 Task: Create a section Dash & Dazzle and in the section, add a milestone Data Science Implementation in the project AgileRamp
Action: Mouse moved to (412, 520)
Screenshot: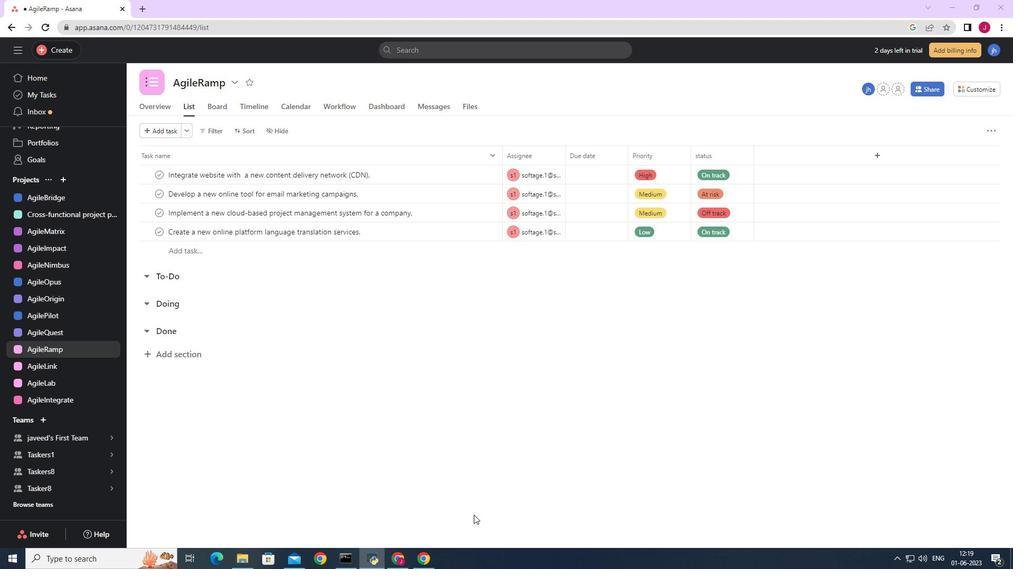 
Action: Mouse scrolled (412, 519) with delta (0, 0)
Screenshot: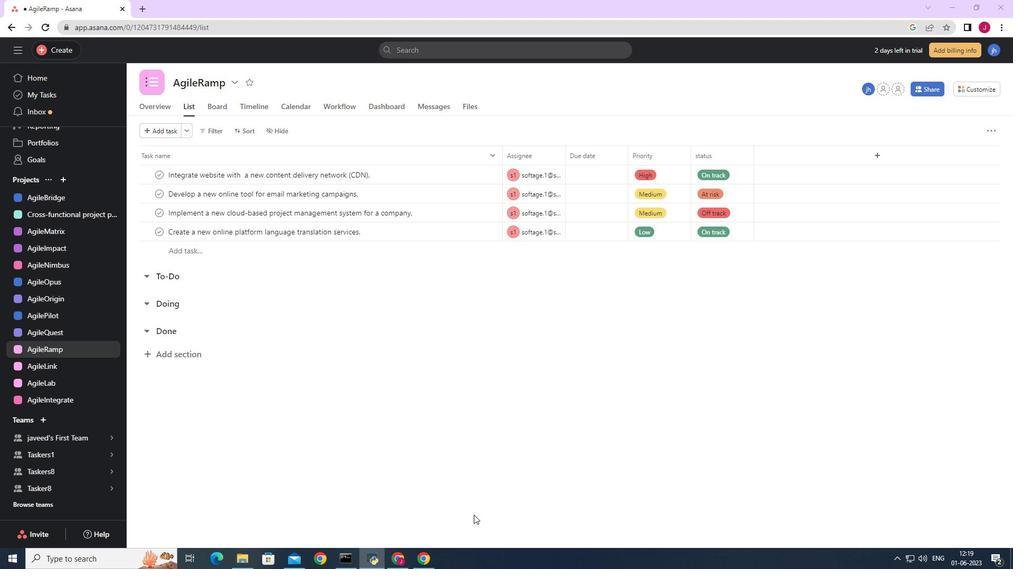 
Action: Mouse moved to (405, 523)
Screenshot: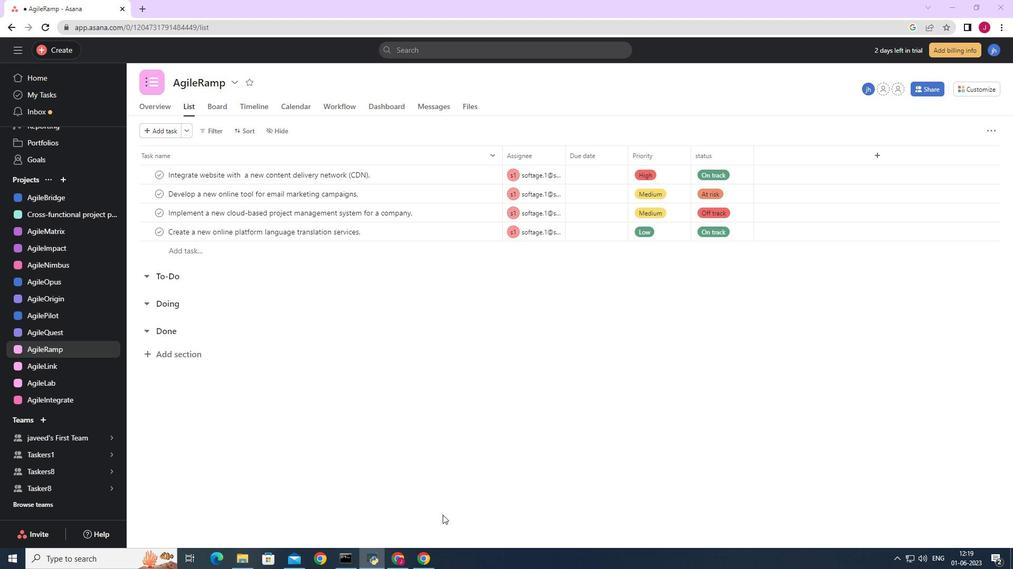 
Action: Mouse scrolled (405, 522) with delta (0, 0)
Screenshot: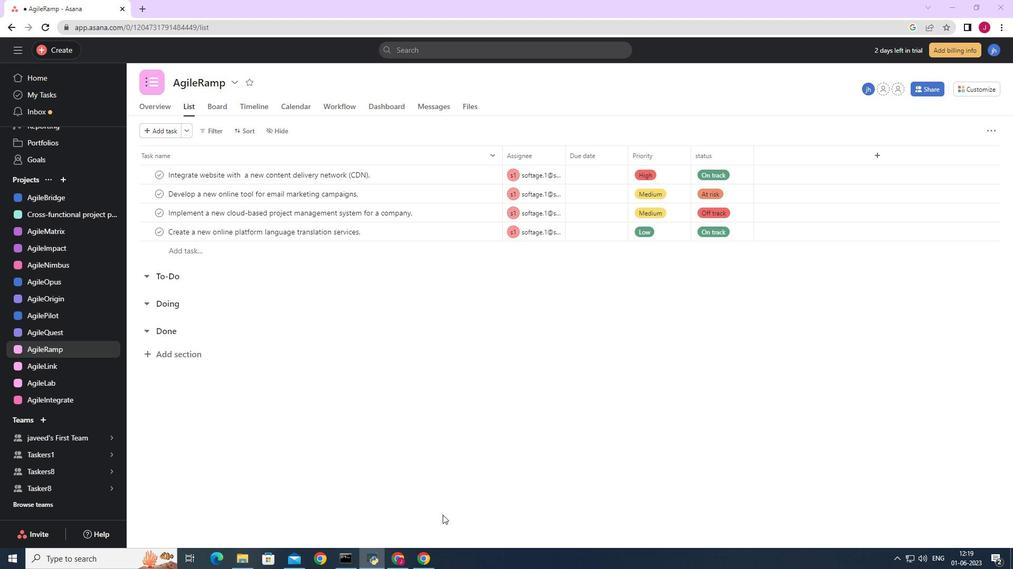 
Action: Mouse scrolled (405, 522) with delta (0, 0)
Screenshot: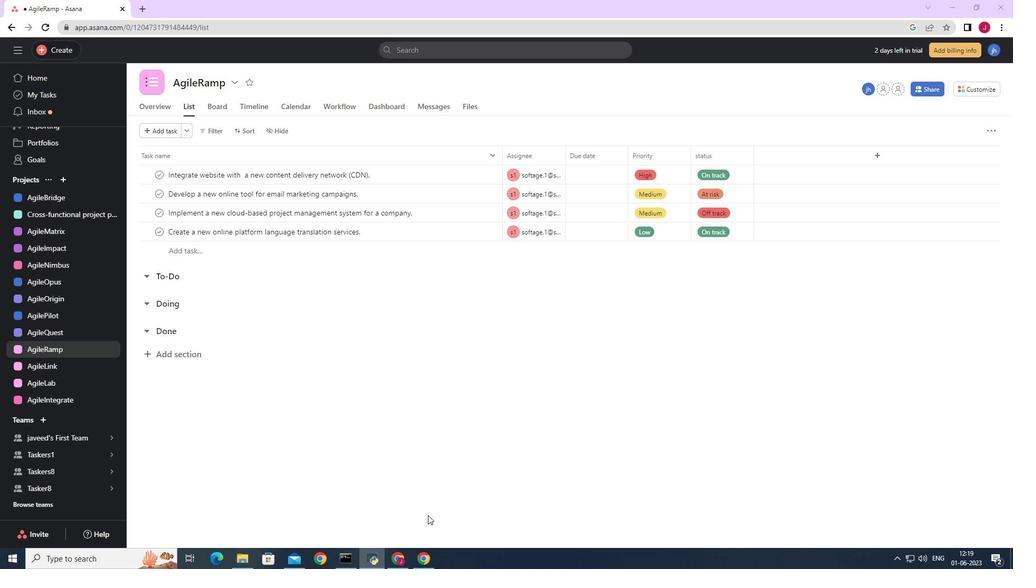 
Action: Mouse moved to (173, 357)
Screenshot: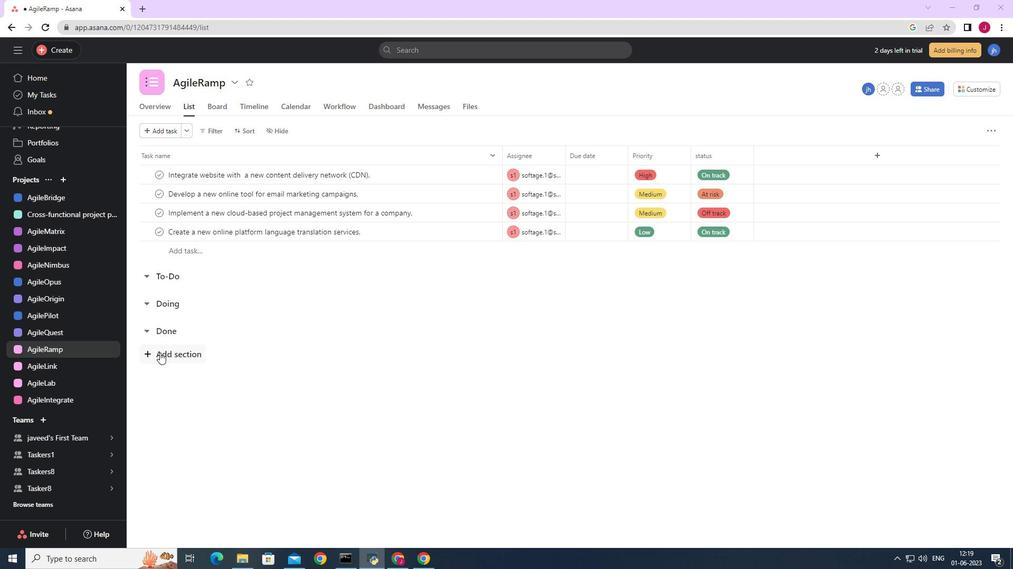 
Action: Mouse pressed left at (173, 357)
Screenshot: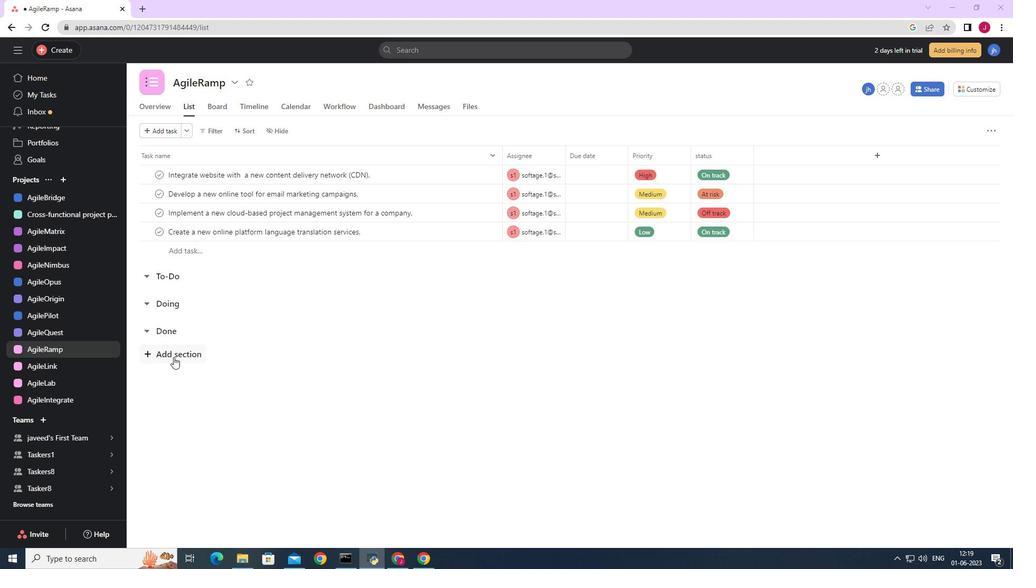 
Action: Mouse moved to (204, 352)
Screenshot: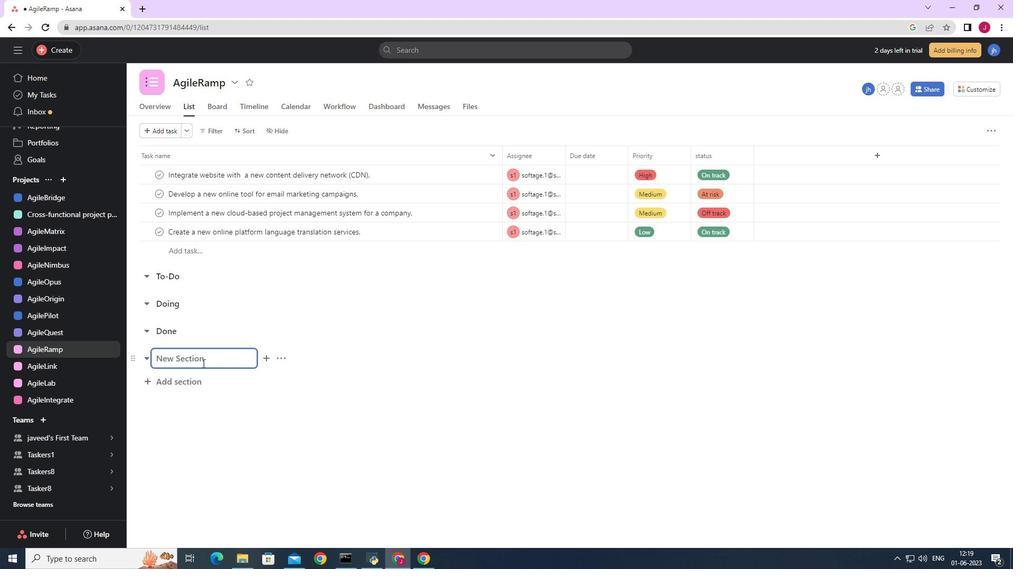 
Action: Key pressed <Key.caps_lock>D<Key.caps_lock>ash<Key.space><Key.shift>&<Key.space><Key.caps_lock>D<Key.caps_lock>azzle<Key.enter><Key.caps_lock>D<Key.caps_lock>ata<Key.space><Key.caps_lock>S<Key.caps_lock>x<Key.backspace>cience<Key.space><Key.caps_lock>I<Key.caps_lock>mplementation<Key.space>
Screenshot: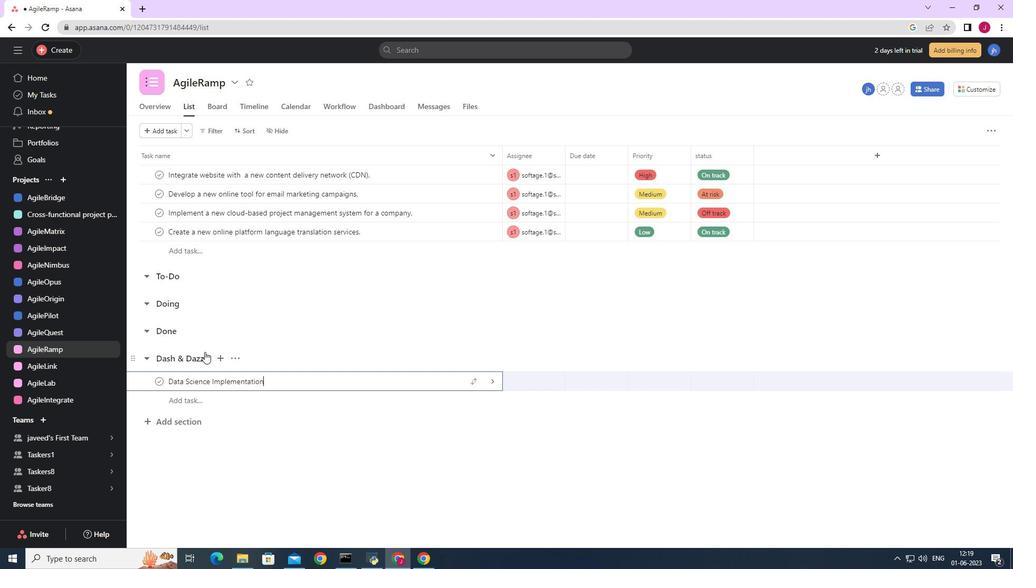 
Action: Mouse moved to (492, 381)
Screenshot: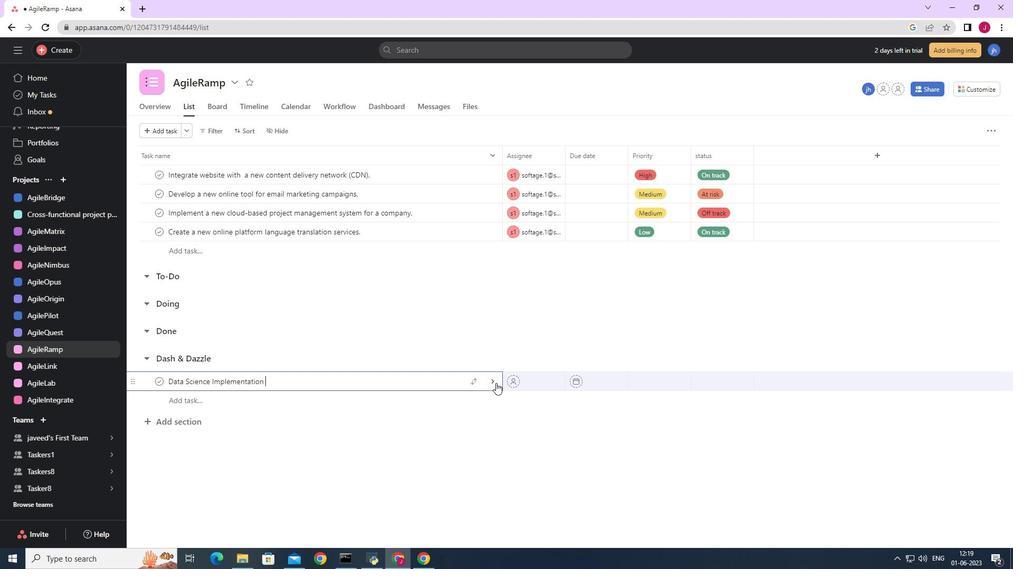 
Action: Mouse pressed left at (492, 381)
Screenshot: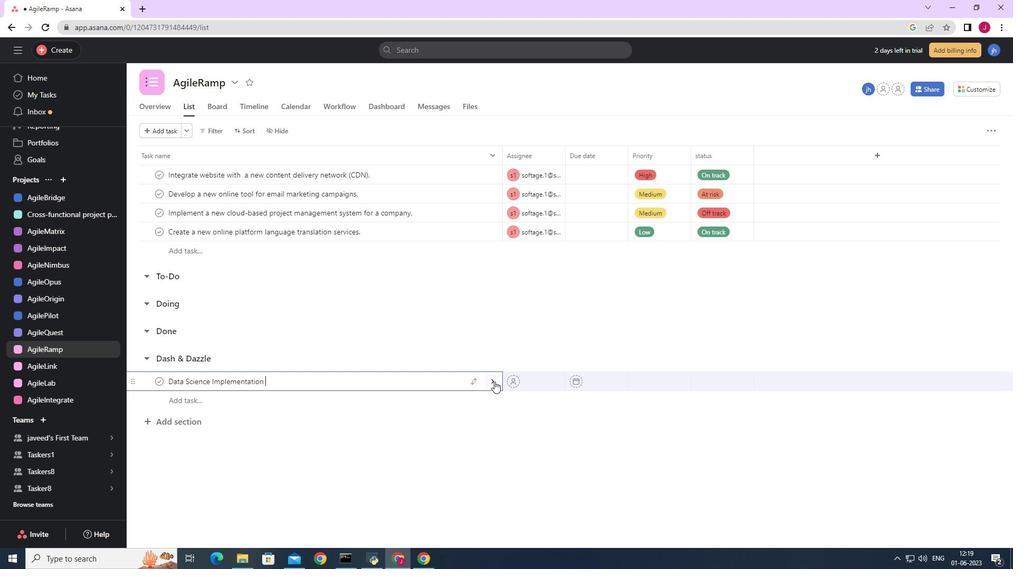 
Action: Mouse moved to (973, 127)
Screenshot: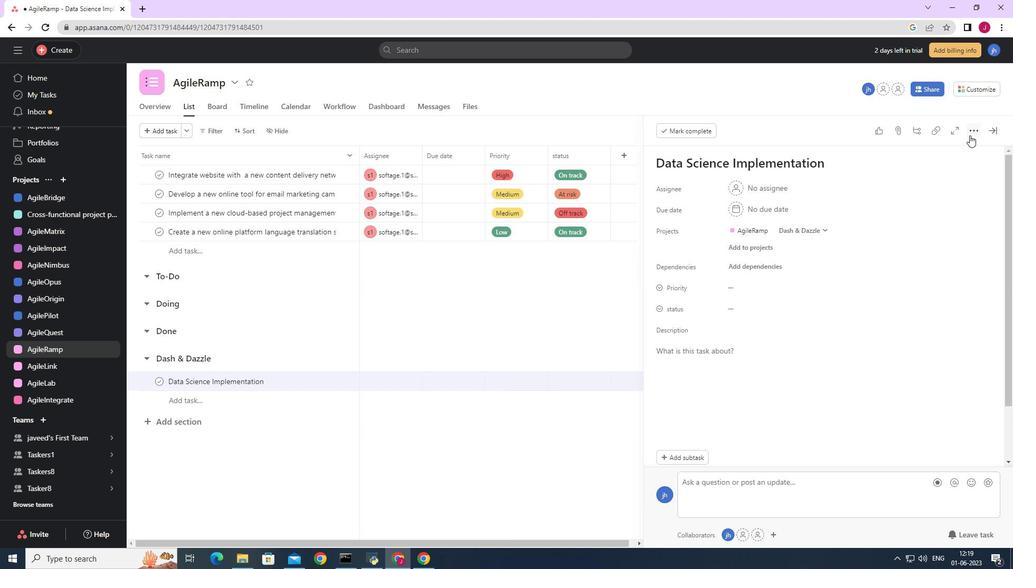 
Action: Mouse pressed left at (973, 127)
Screenshot: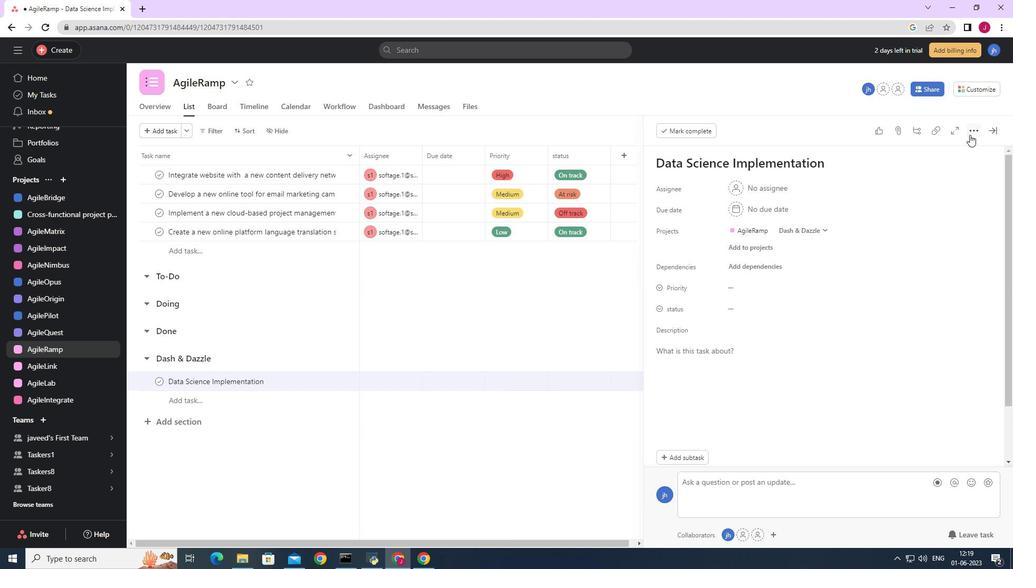 
Action: Mouse moved to (892, 172)
Screenshot: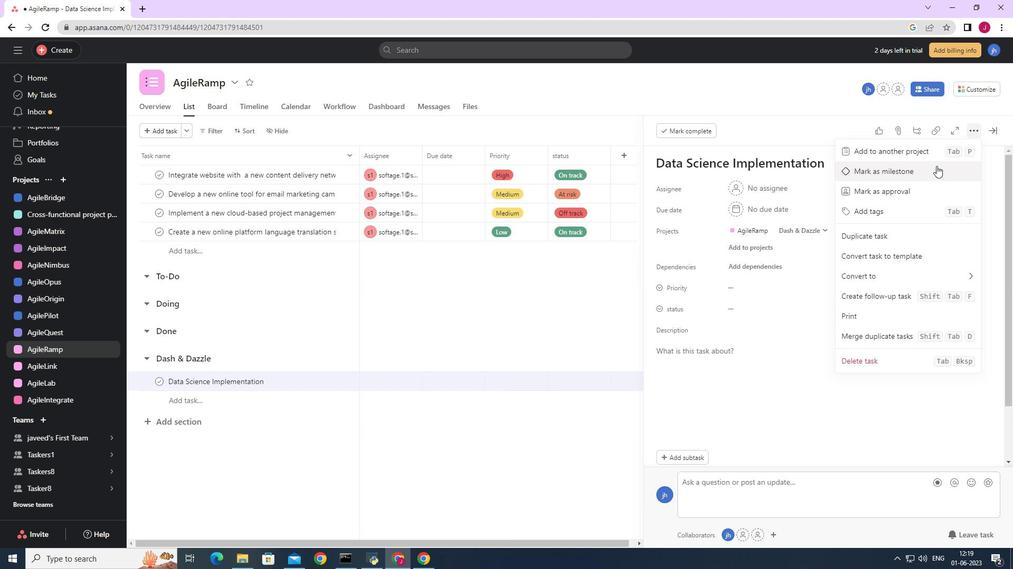
Action: Mouse pressed left at (892, 172)
Screenshot: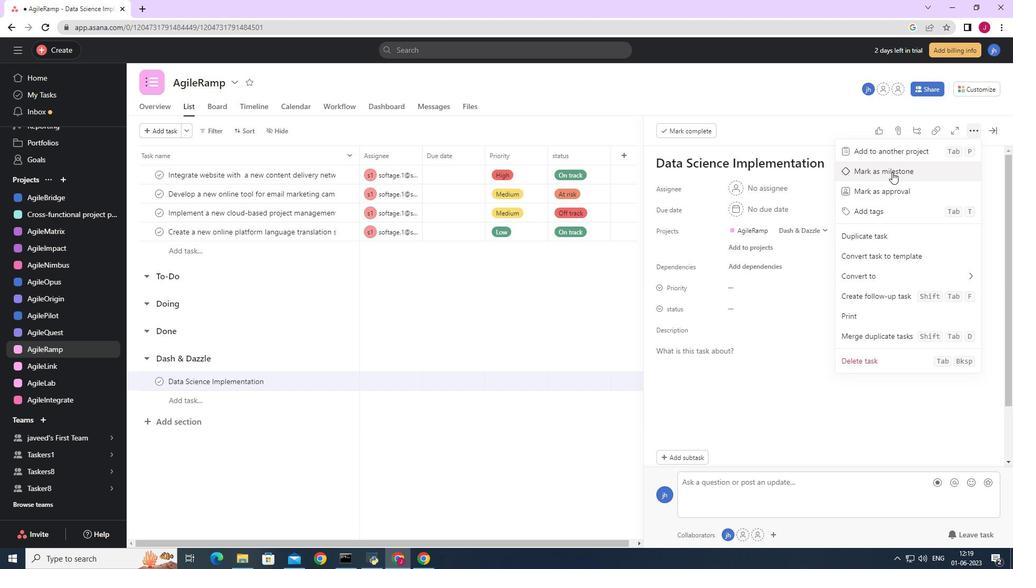 
Action: Mouse moved to (995, 129)
Screenshot: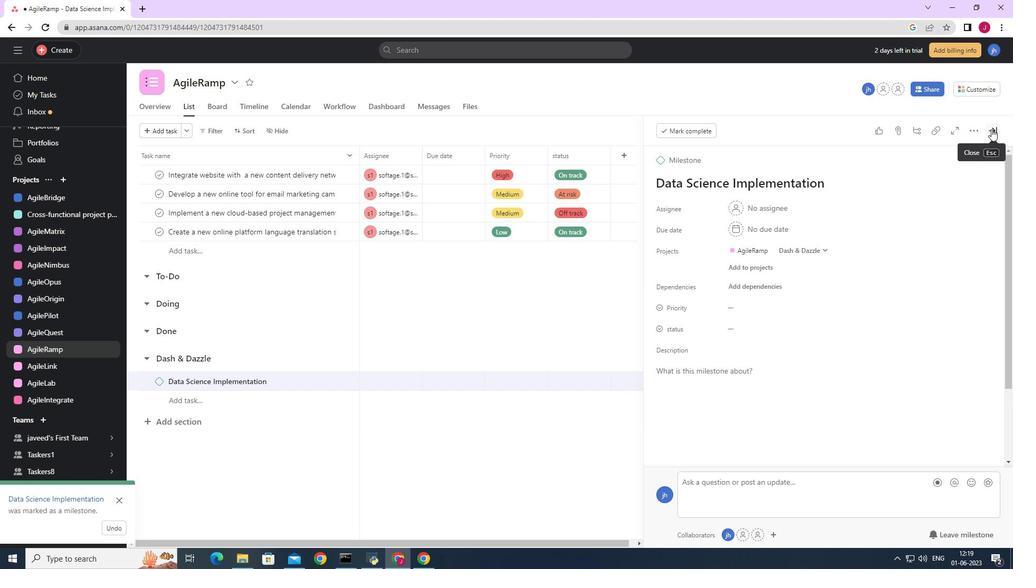 
Action: Mouse pressed left at (995, 129)
Screenshot: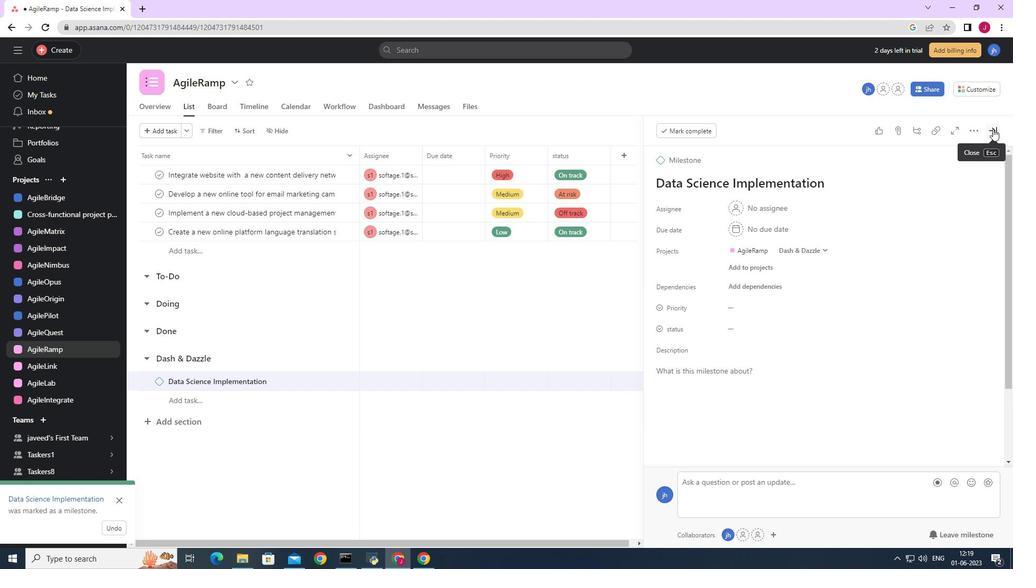 
Action: Mouse moved to (881, 216)
Screenshot: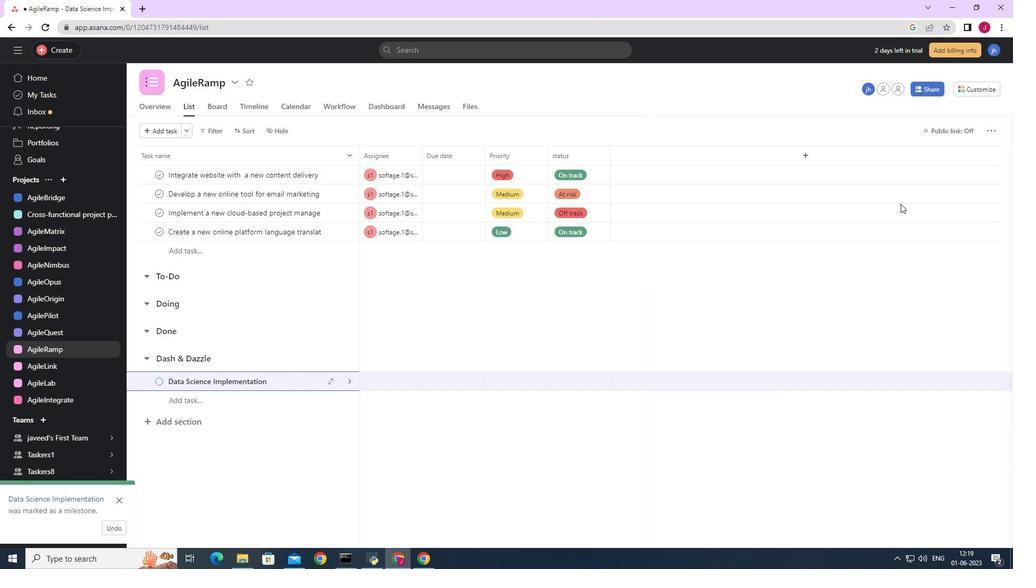 
